 Task: For heading Arial Rounded MT Bold with Underline.  font size for heading26,  'Change the font style of data to'Browallia New.  and font size to 18,  Change the alignment of both headline & data to Align middle & Align Text left.  In the sheet  BankTransactions logbook
Action: Mouse moved to (48, 193)
Screenshot: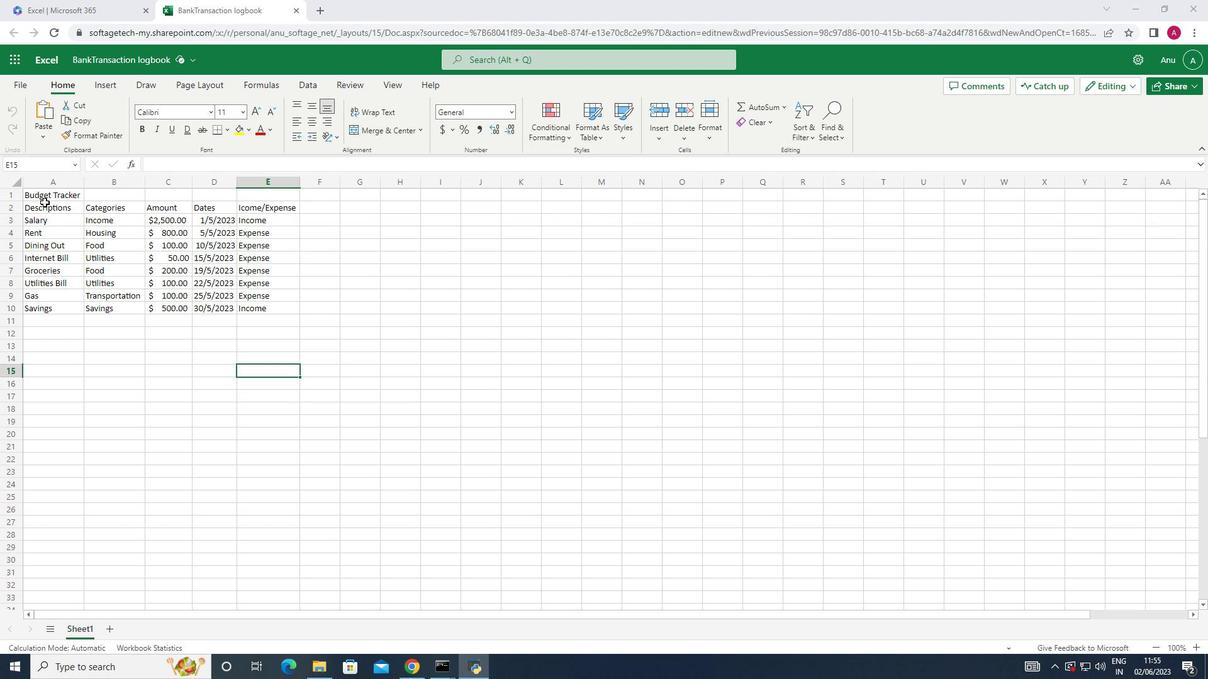 
Action: Mouse pressed left at (48, 193)
Screenshot: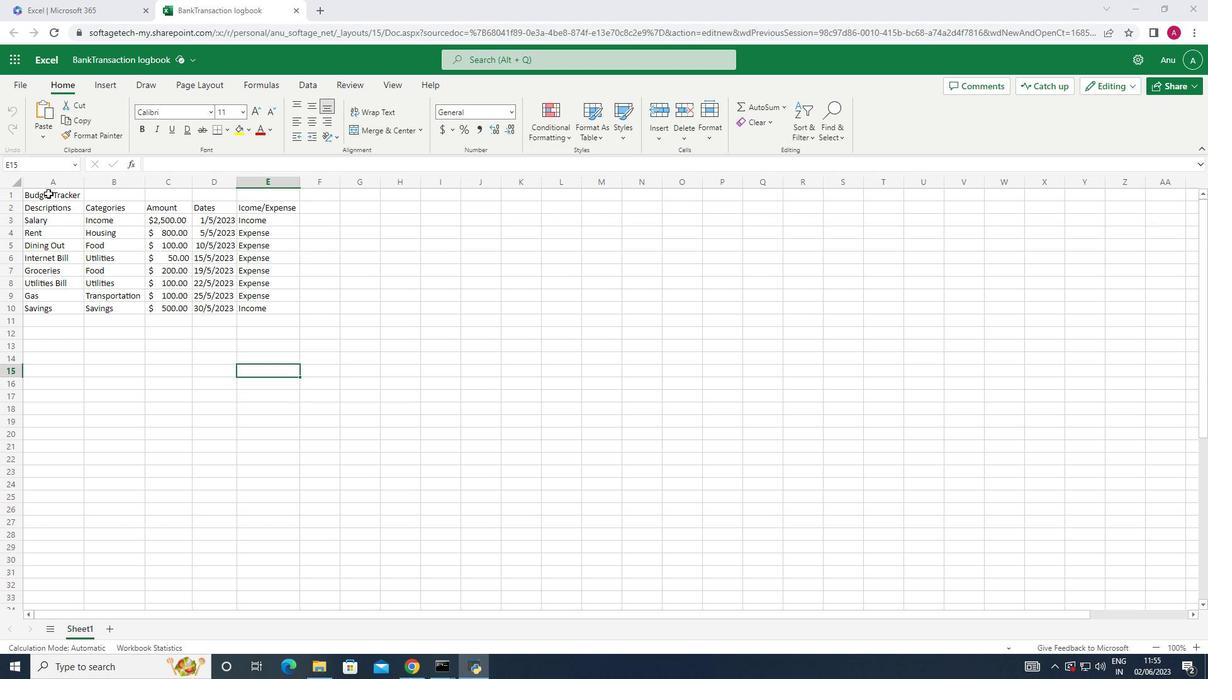
Action: Mouse moved to (208, 106)
Screenshot: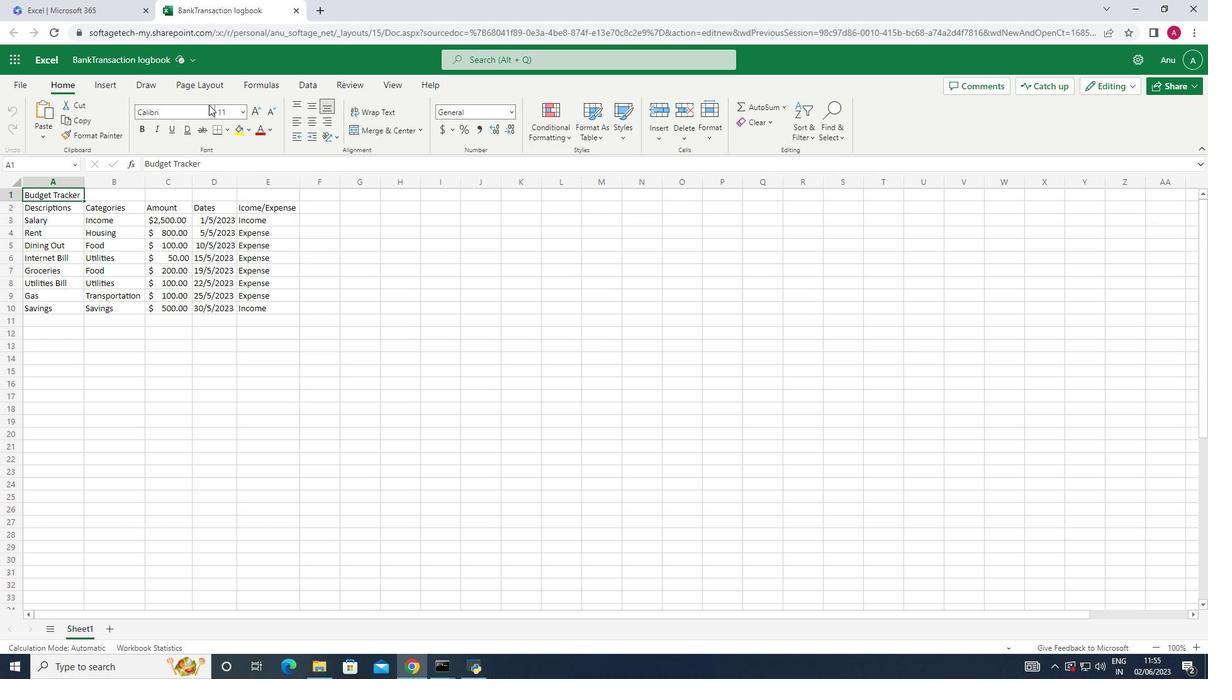 
Action: Mouse pressed left at (208, 106)
Screenshot: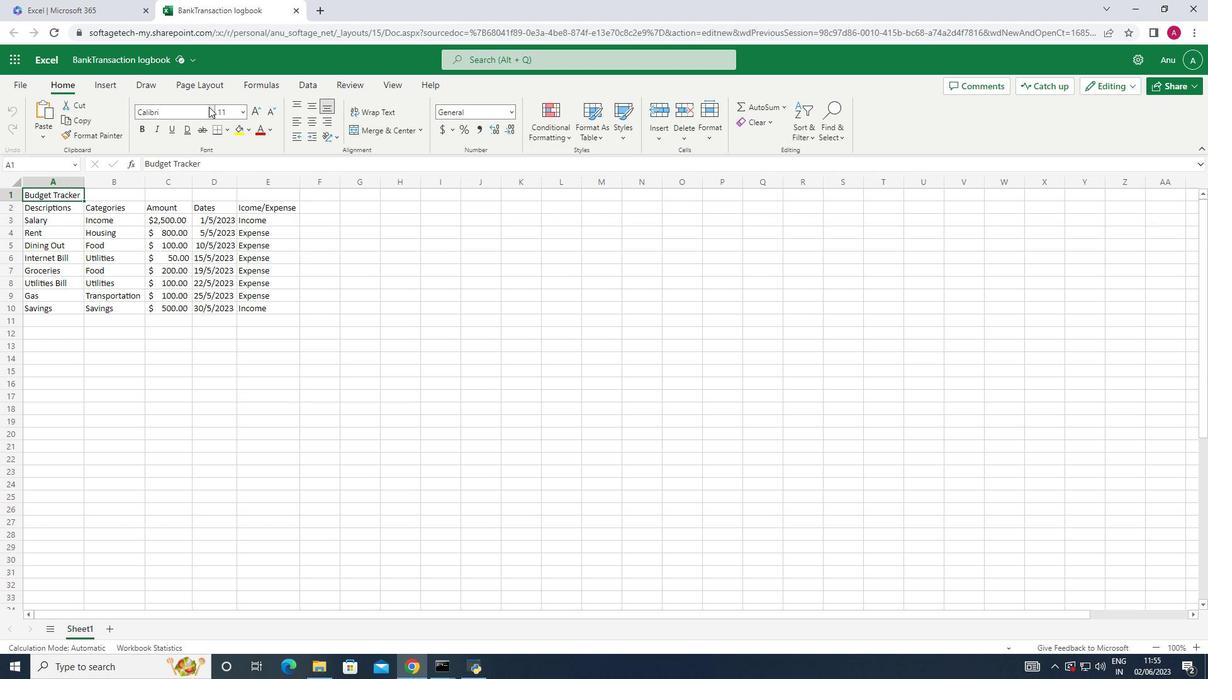 
Action: Mouse moved to (179, 106)
Screenshot: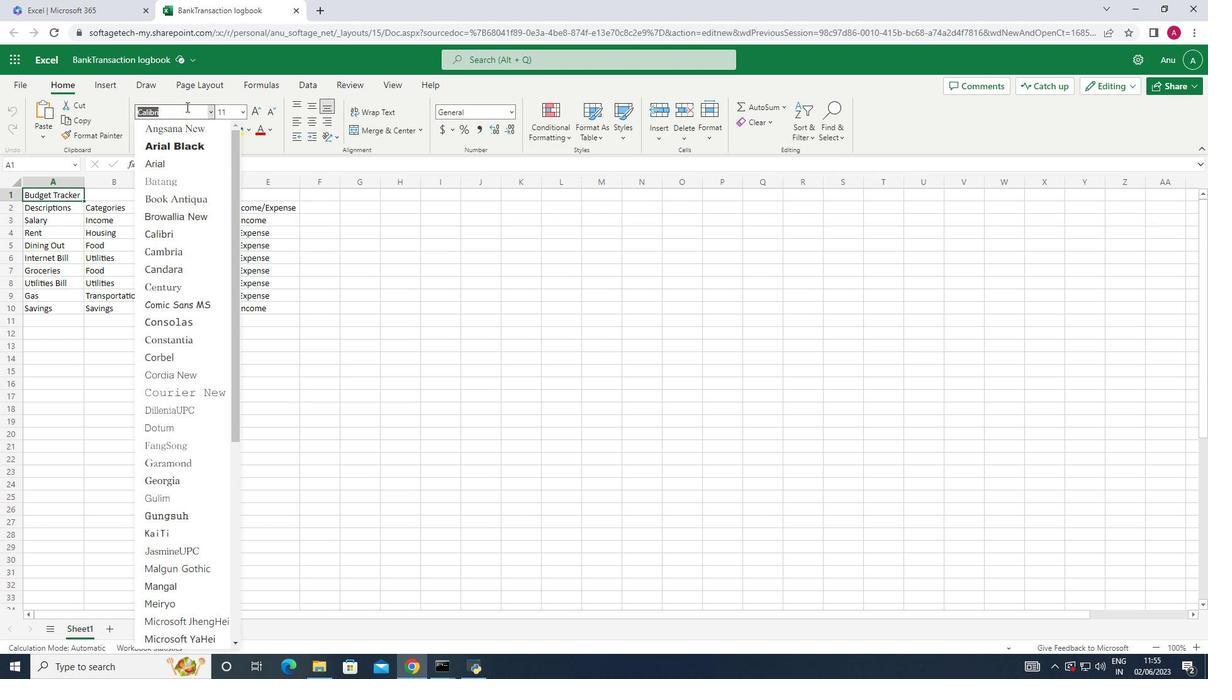 
Action: Key pressed <Key.shift><Key.shift>Arial<Key.space><Key.shift>Rounded<Key.space><Key.shift>MT<Key.enter>
Screenshot: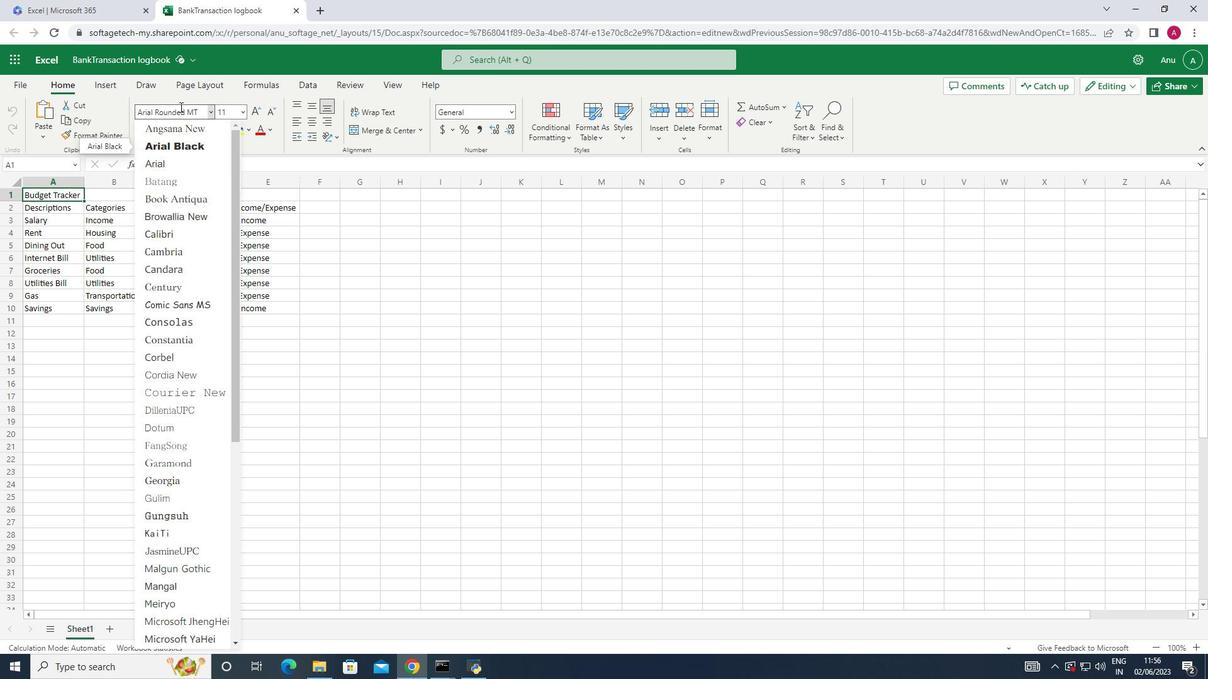 
Action: Mouse moved to (141, 128)
Screenshot: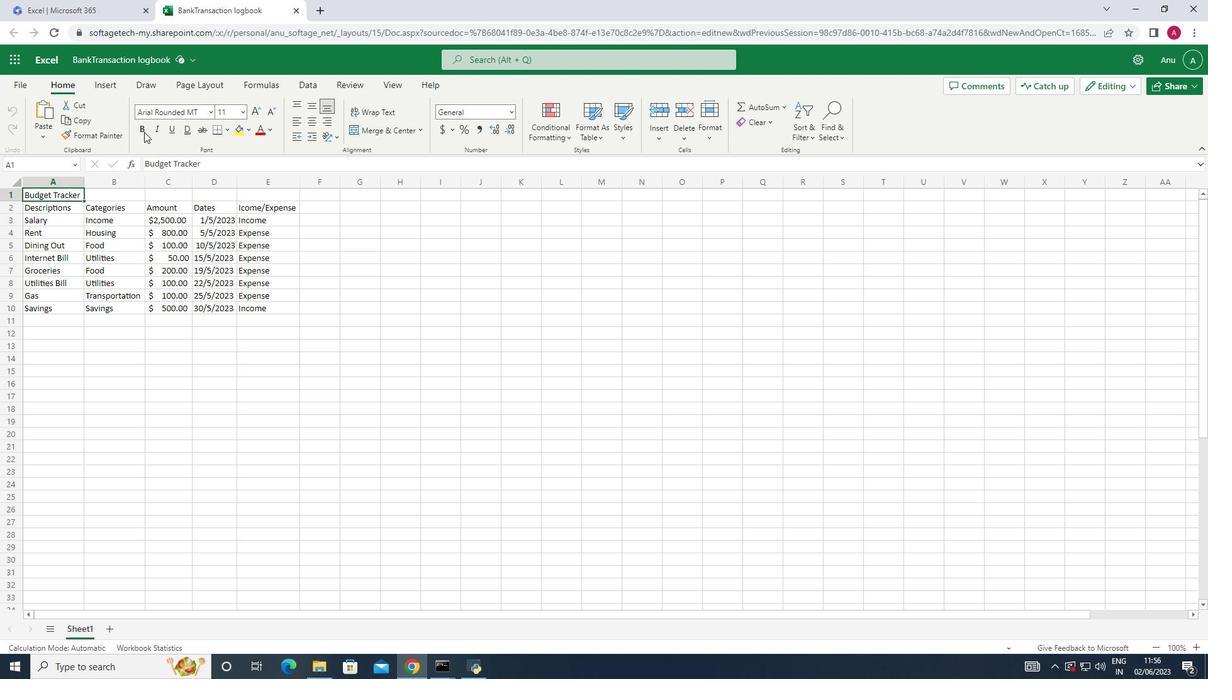
Action: Mouse pressed left at (141, 128)
Screenshot: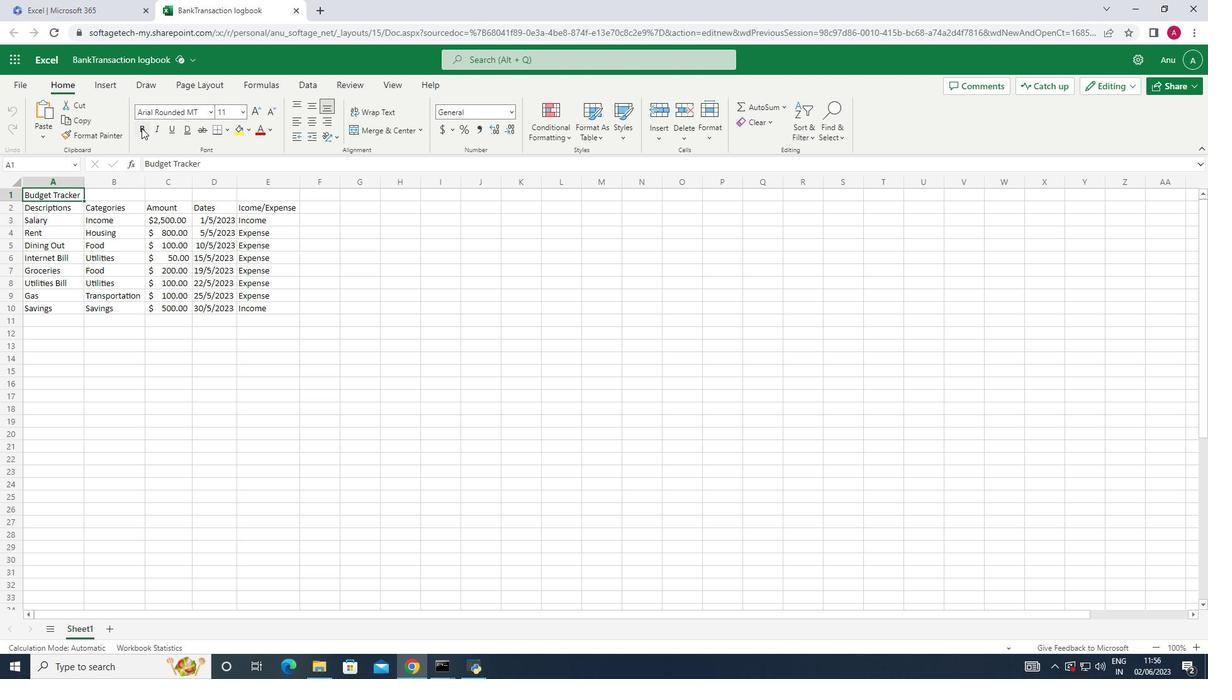 
Action: Mouse moved to (171, 128)
Screenshot: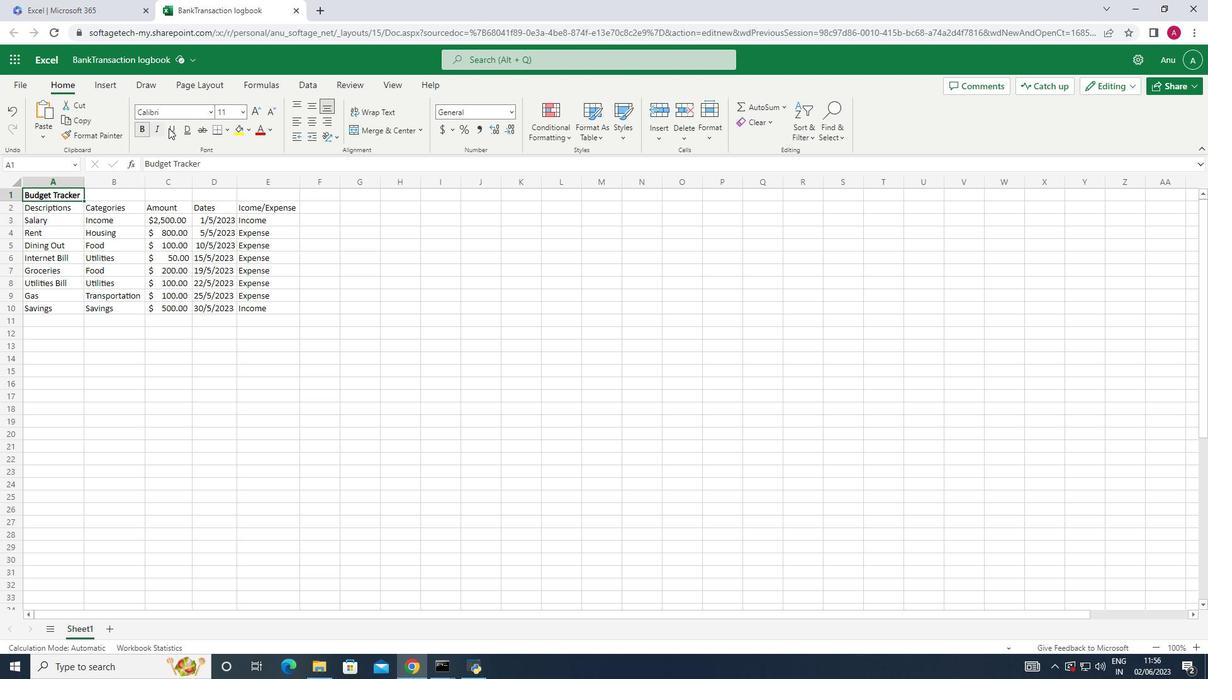 
Action: Mouse pressed left at (171, 128)
Screenshot: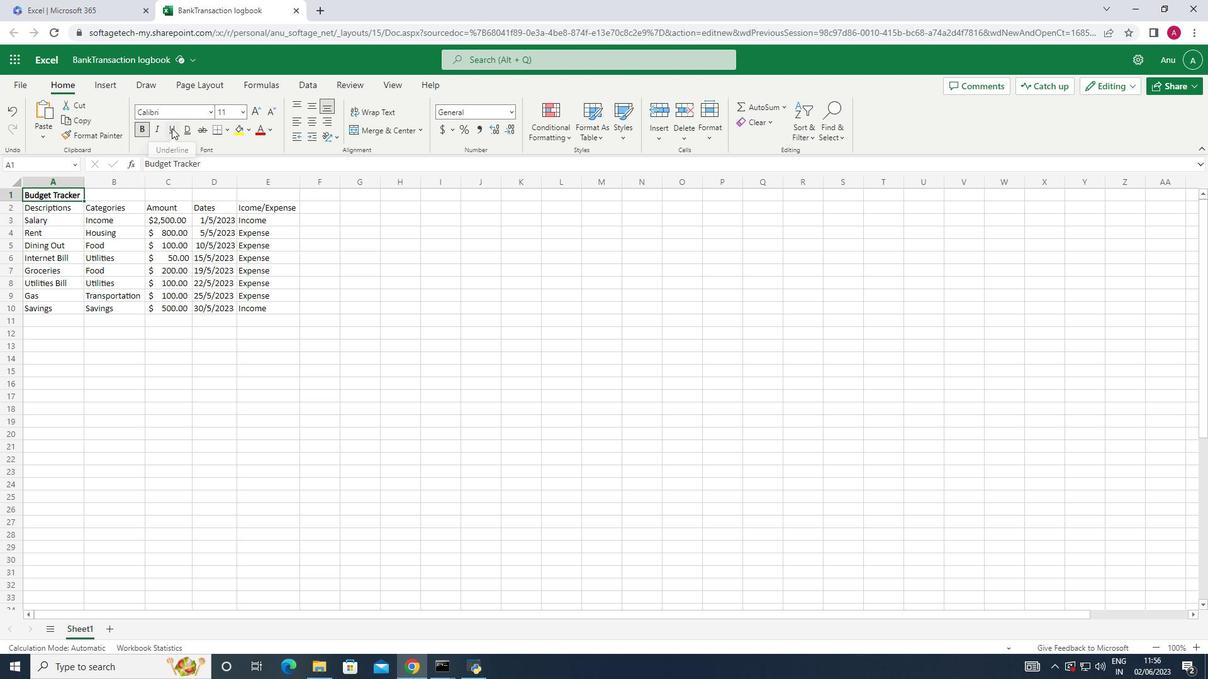 
Action: Mouse moved to (241, 112)
Screenshot: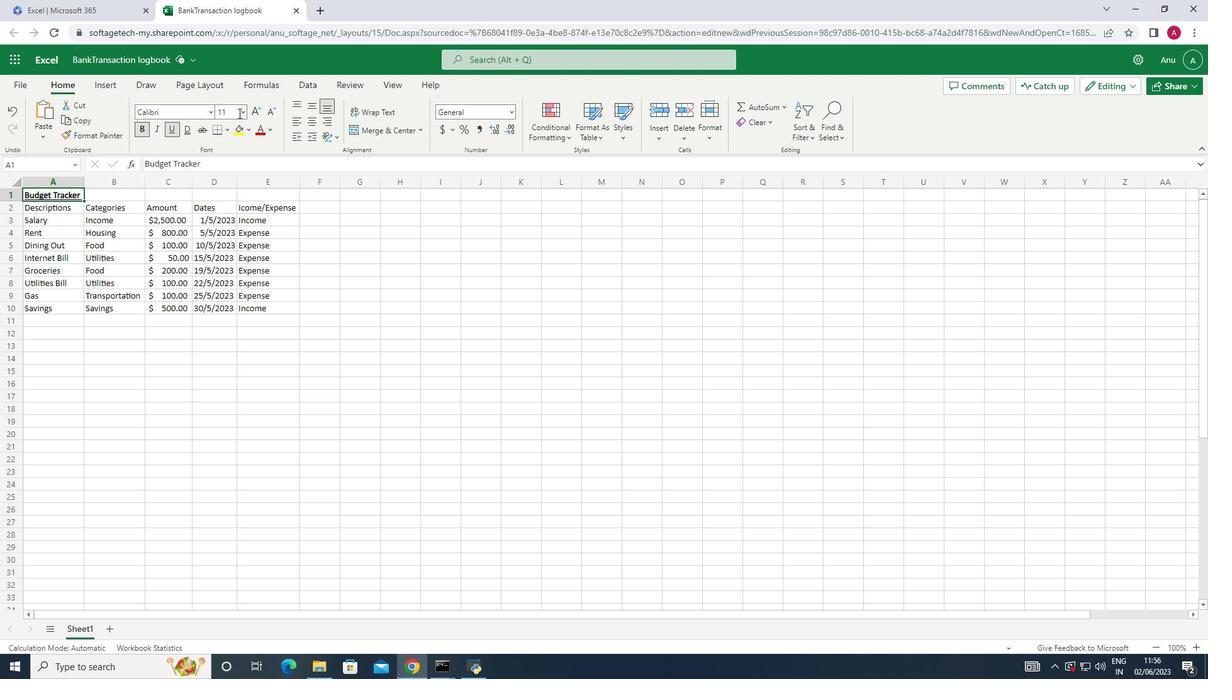 
Action: Mouse pressed left at (241, 112)
Screenshot: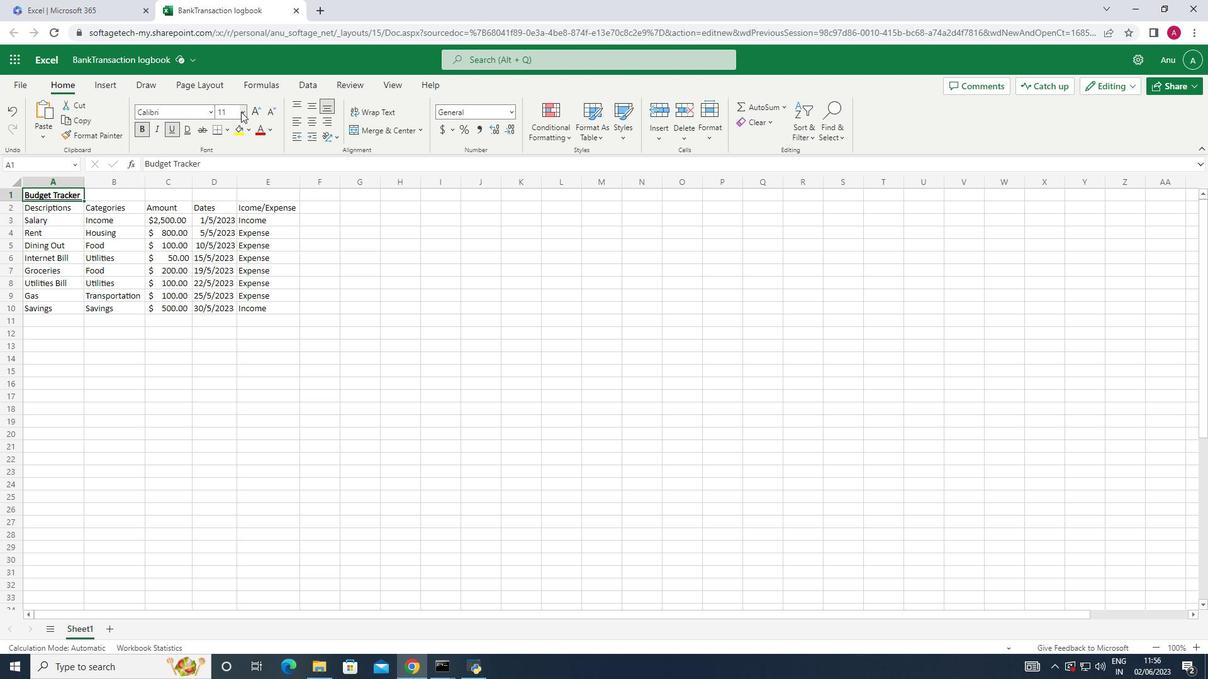 
Action: Mouse moved to (232, 304)
Screenshot: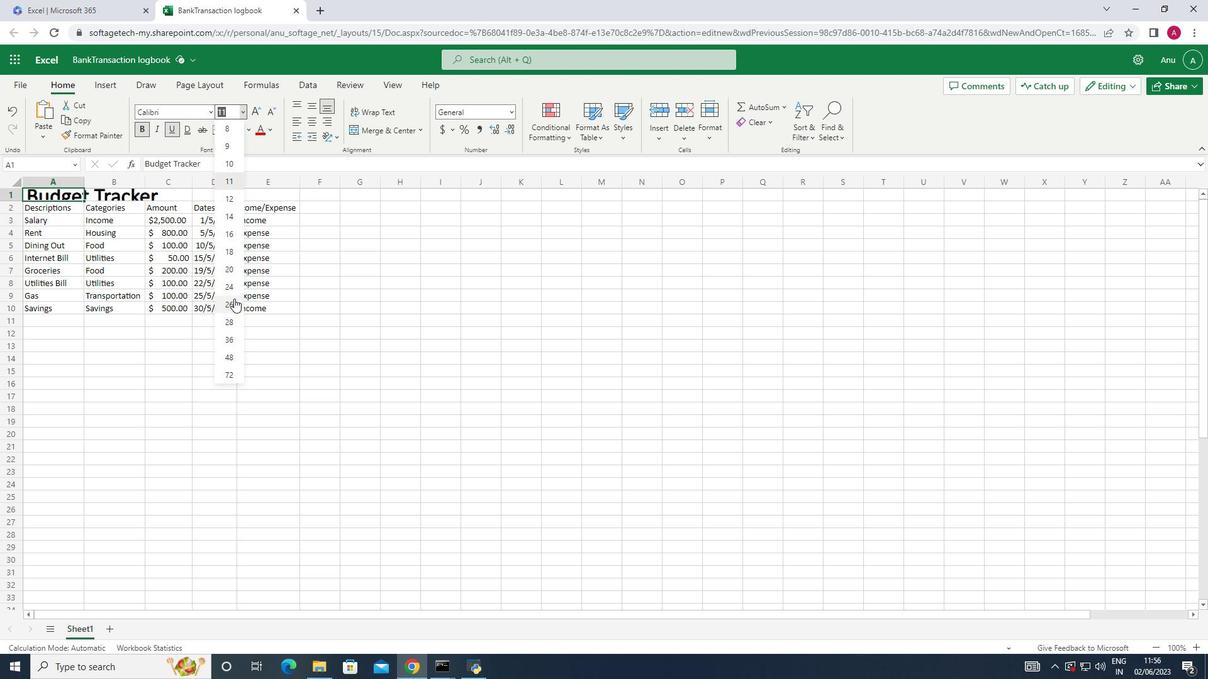 
Action: Mouse pressed left at (232, 304)
Screenshot: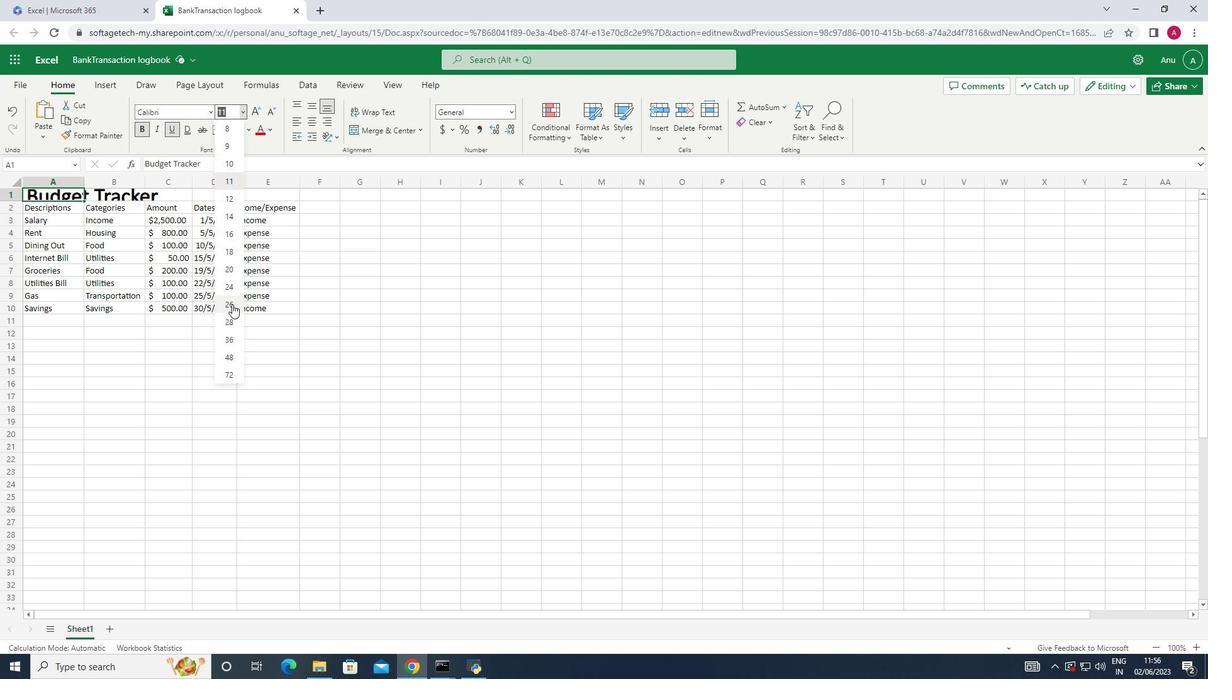 
Action: Mouse moved to (59, 222)
Screenshot: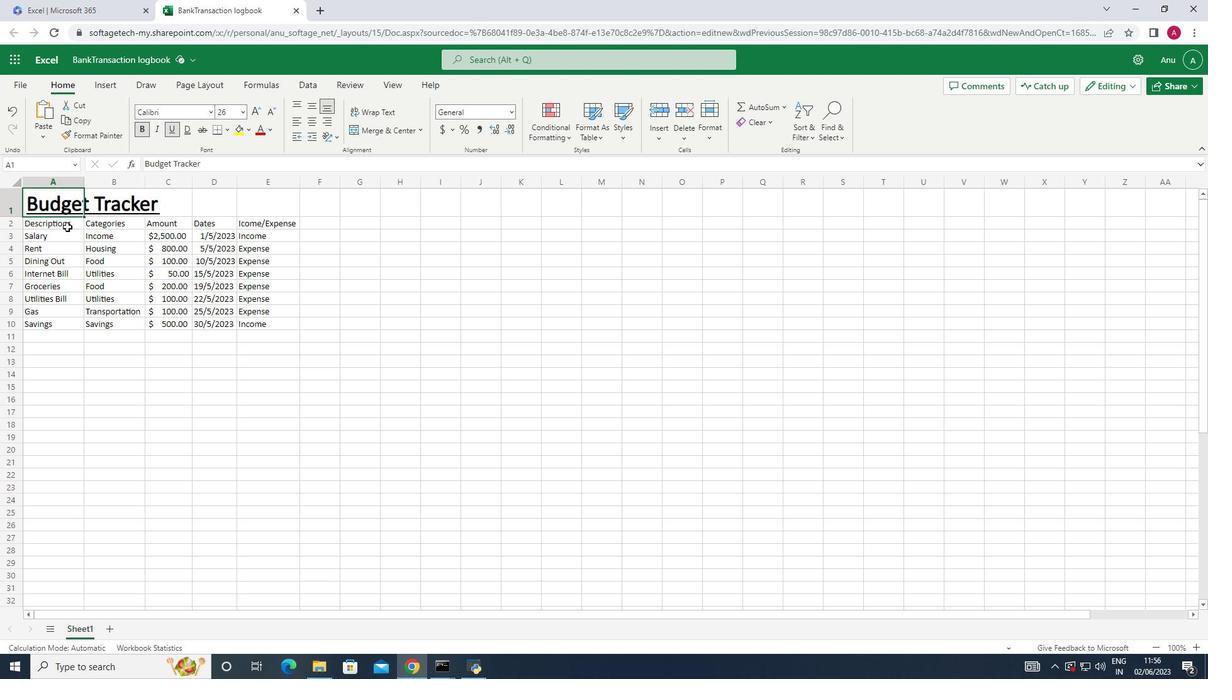 
Action: Mouse pressed left at (59, 222)
Screenshot: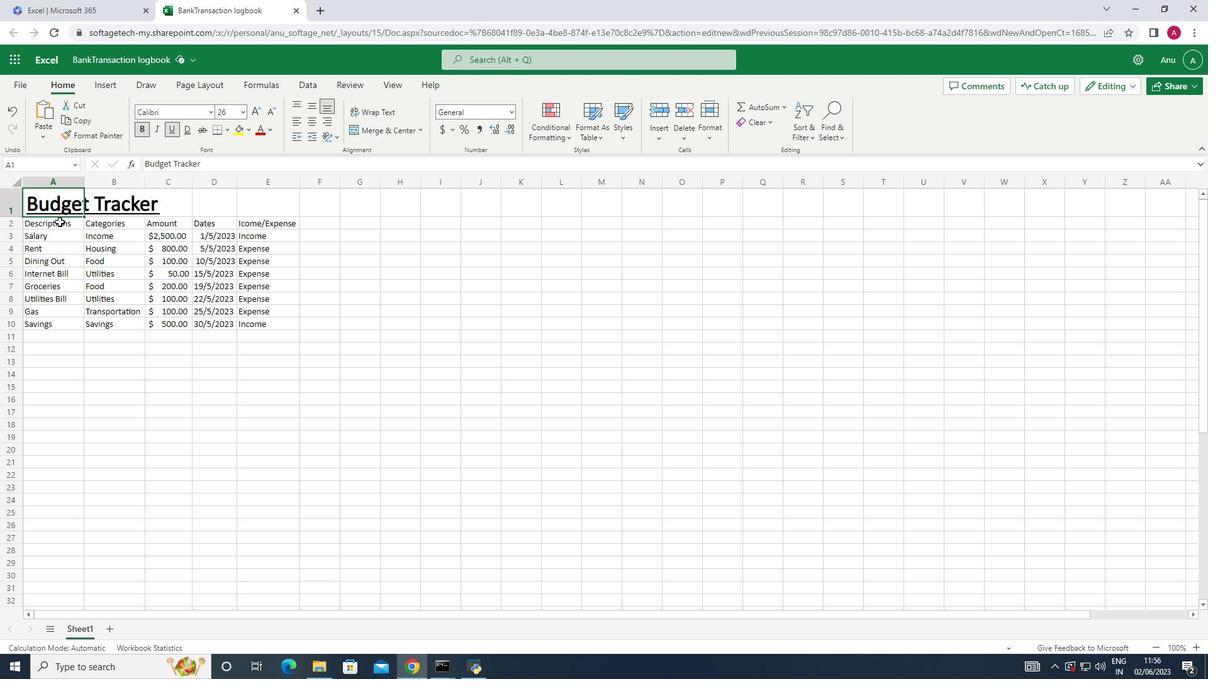 
Action: Mouse moved to (210, 116)
Screenshot: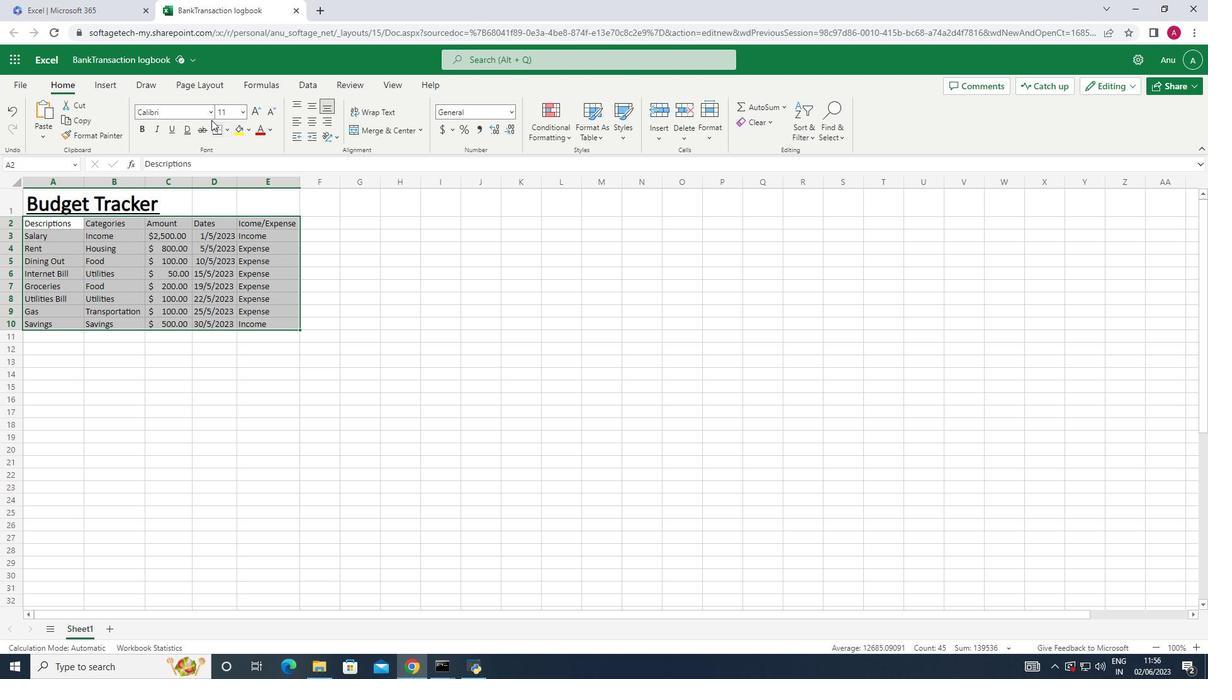 
Action: Mouse pressed left at (210, 116)
Screenshot: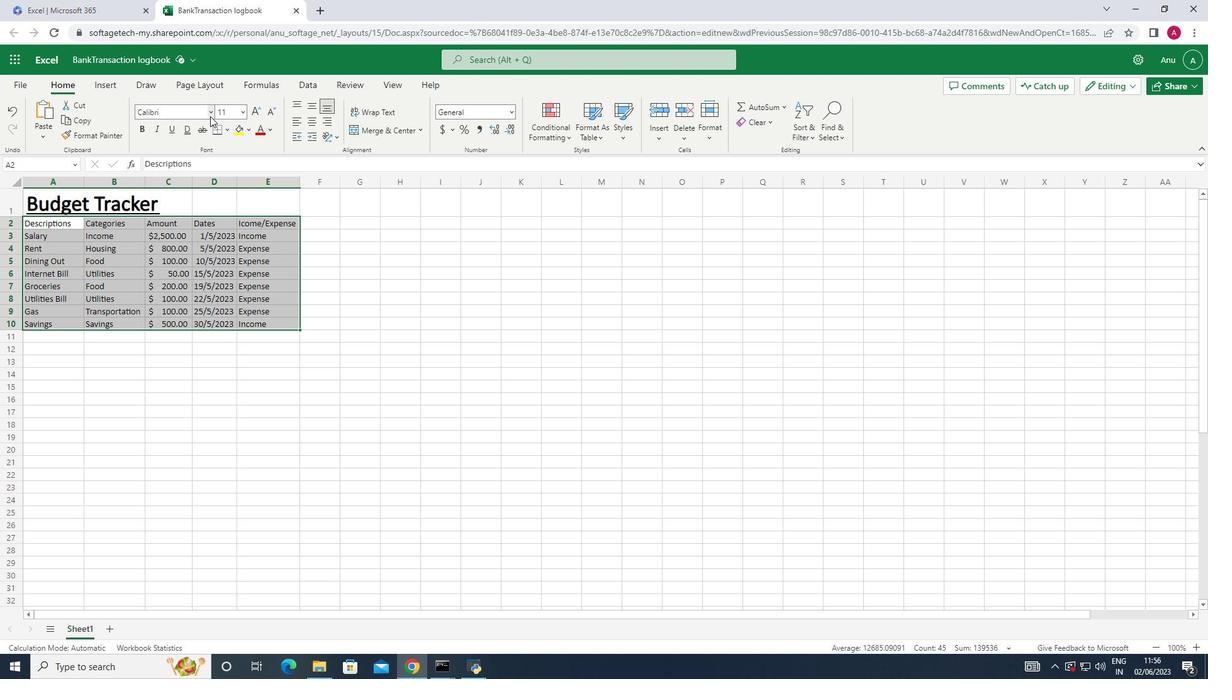 
Action: Mouse moved to (188, 210)
Screenshot: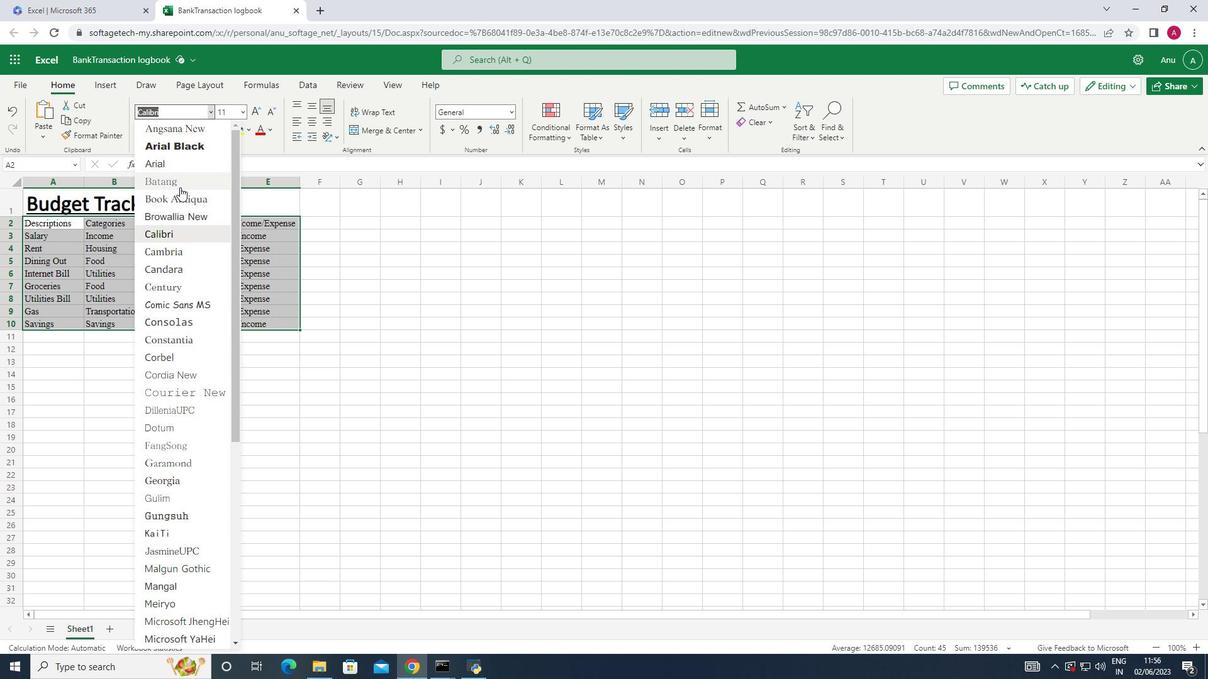 
Action: Mouse pressed left at (188, 210)
Screenshot: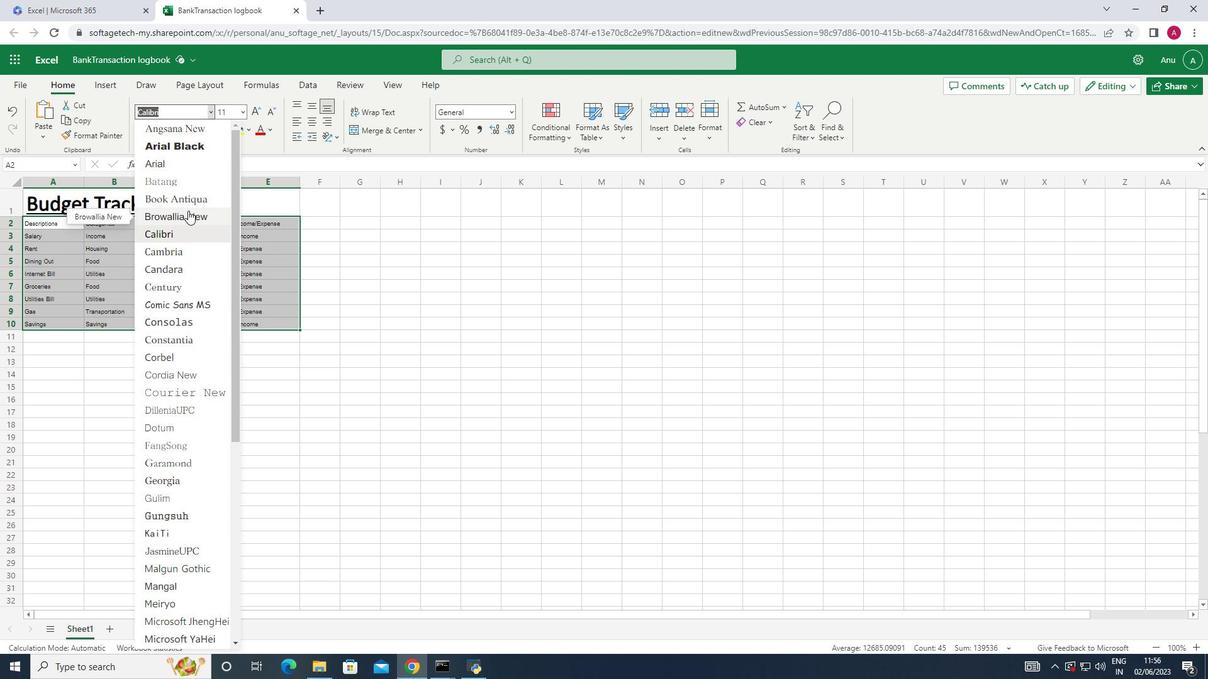 
Action: Mouse moved to (244, 113)
Screenshot: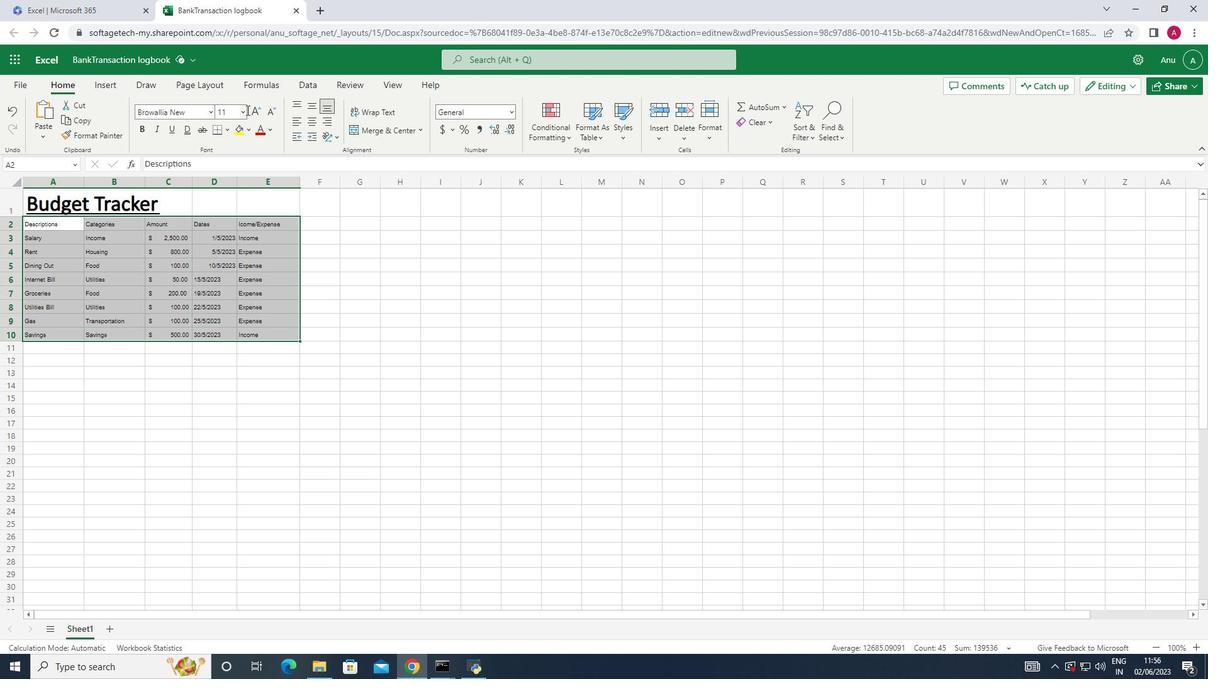 
Action: Mouse pressed left at (244, 113)
Screenshot: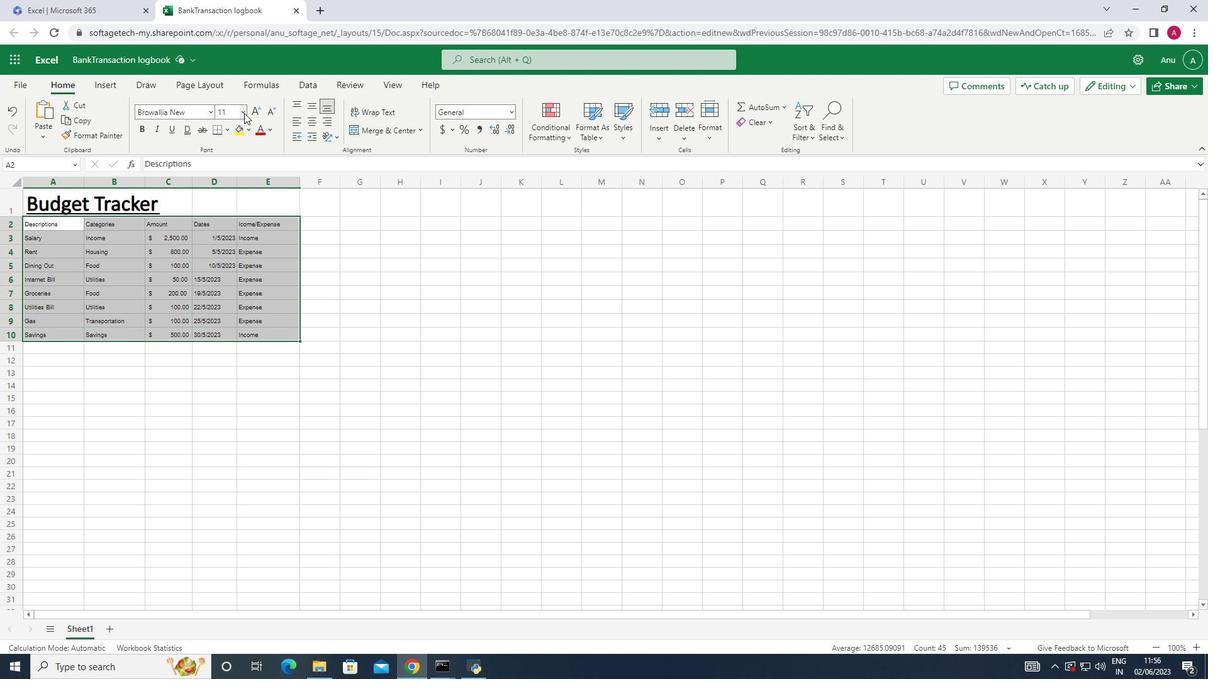 
Action: Mouse moved to (232, 249)
Screenshot: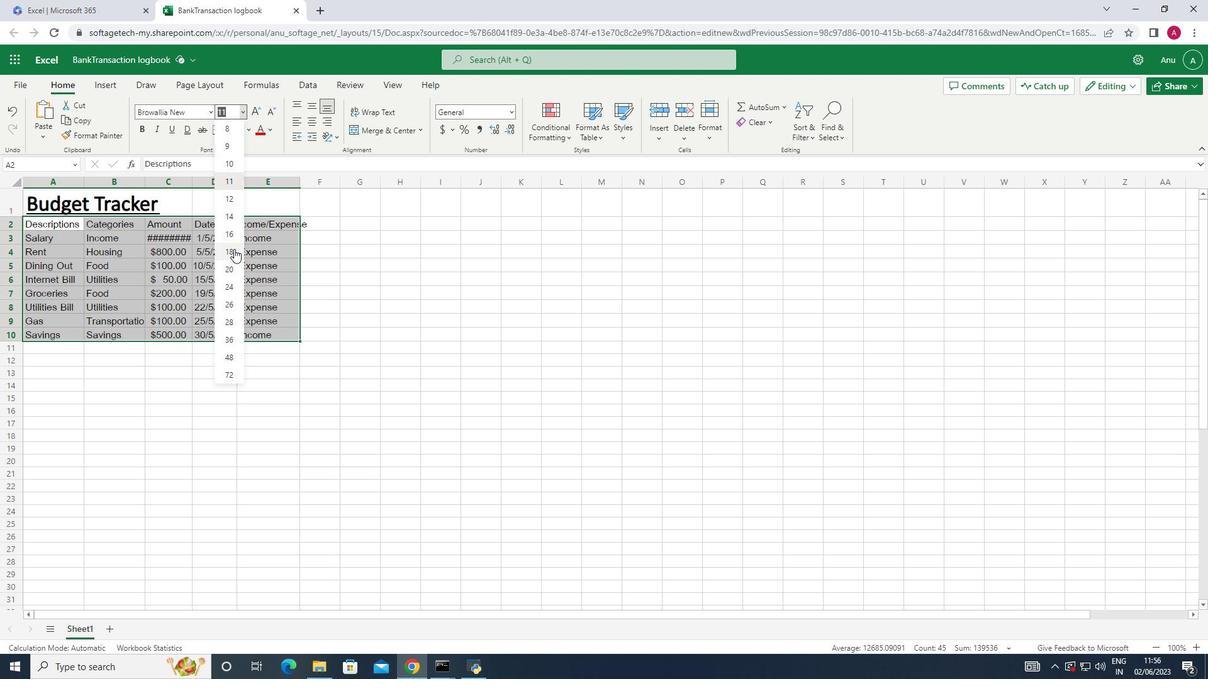 
Action: Mouse pressed left at (232, 249)
Screenshot: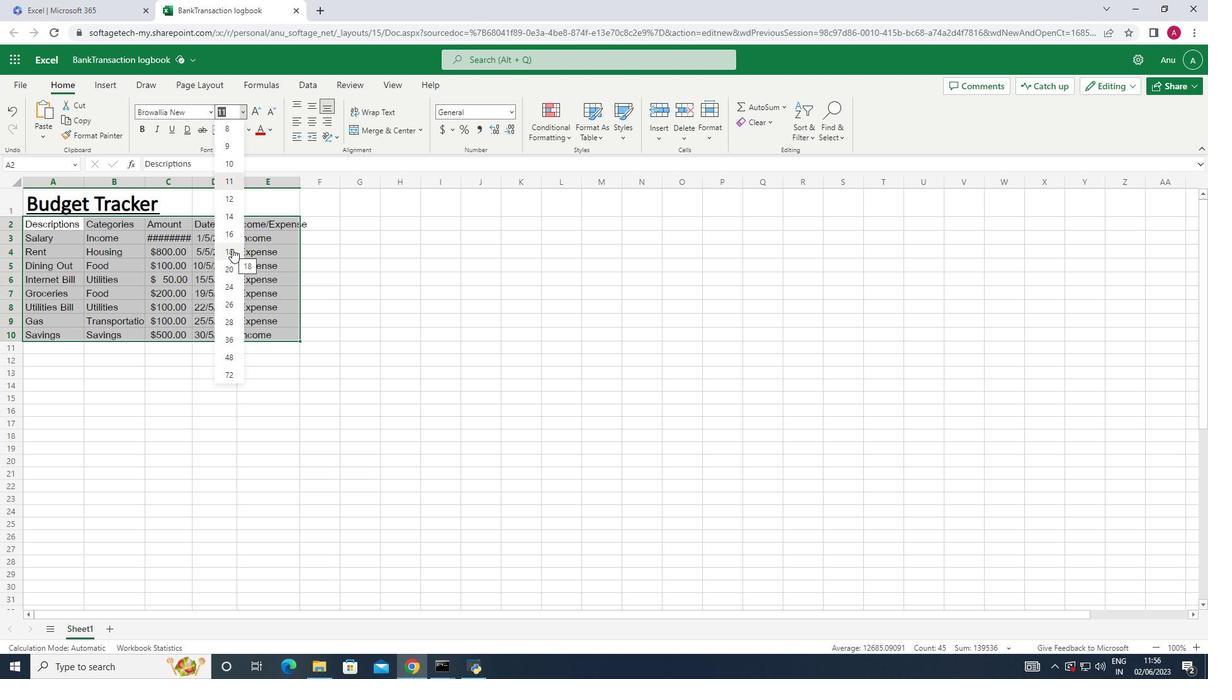 
Action: Mouse moved to (314, 178)
Screenshot: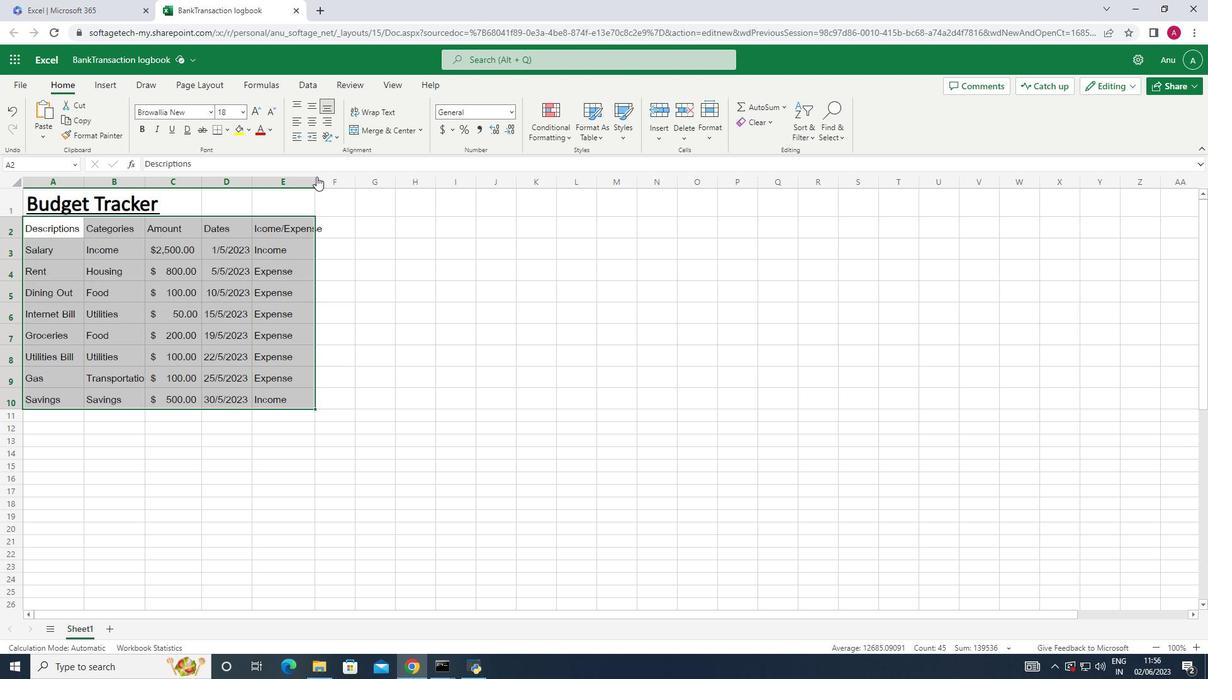 
Action: Mouse pressed left at (314, 178)
Screenshot: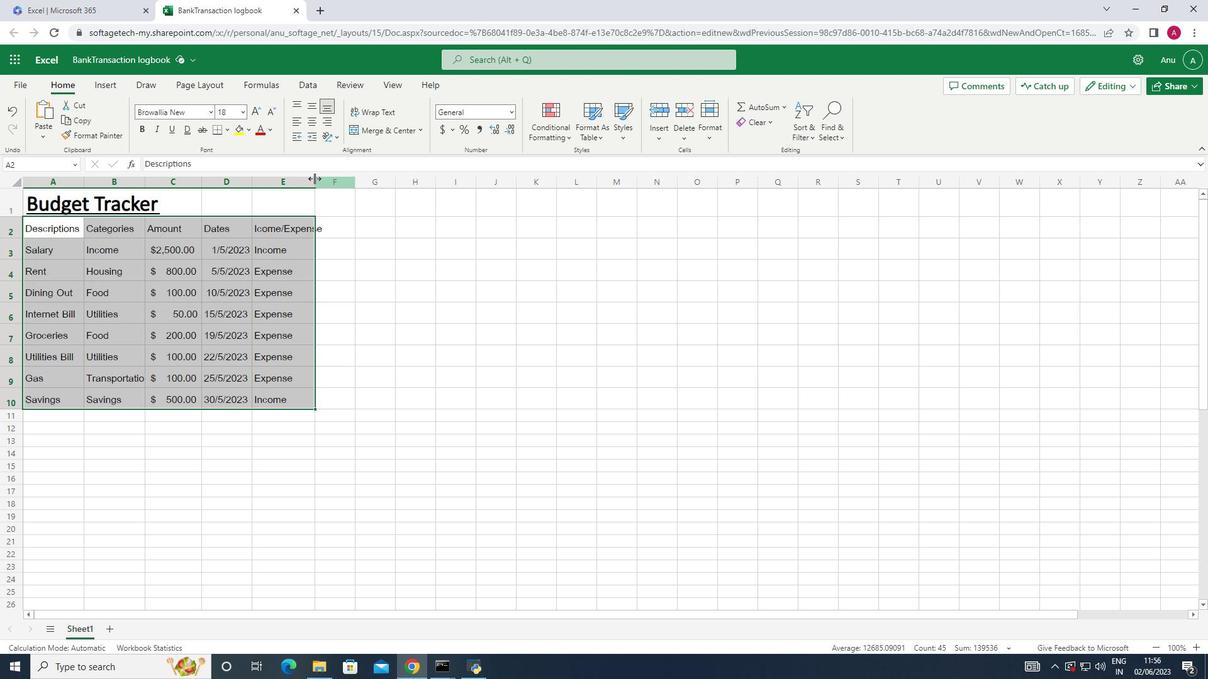 
Action: Mouse pressed left at (314, 178)
Screenshot: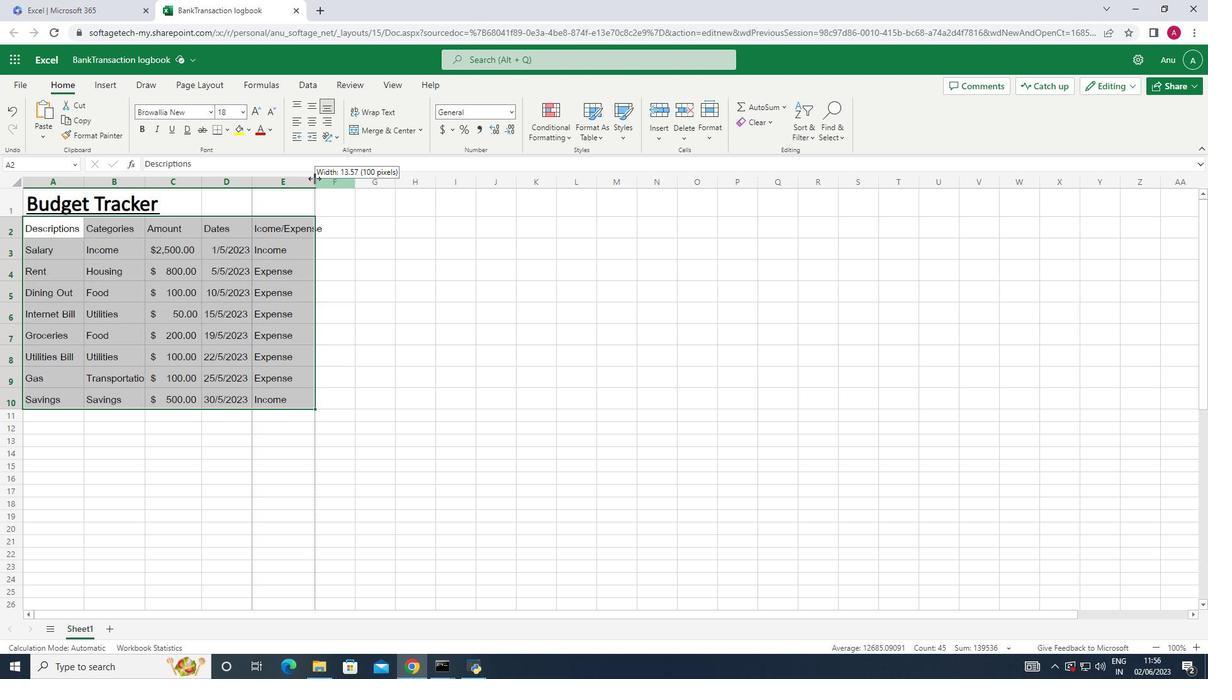 
Action: Mouse moved to (68, 204)
Screenshot: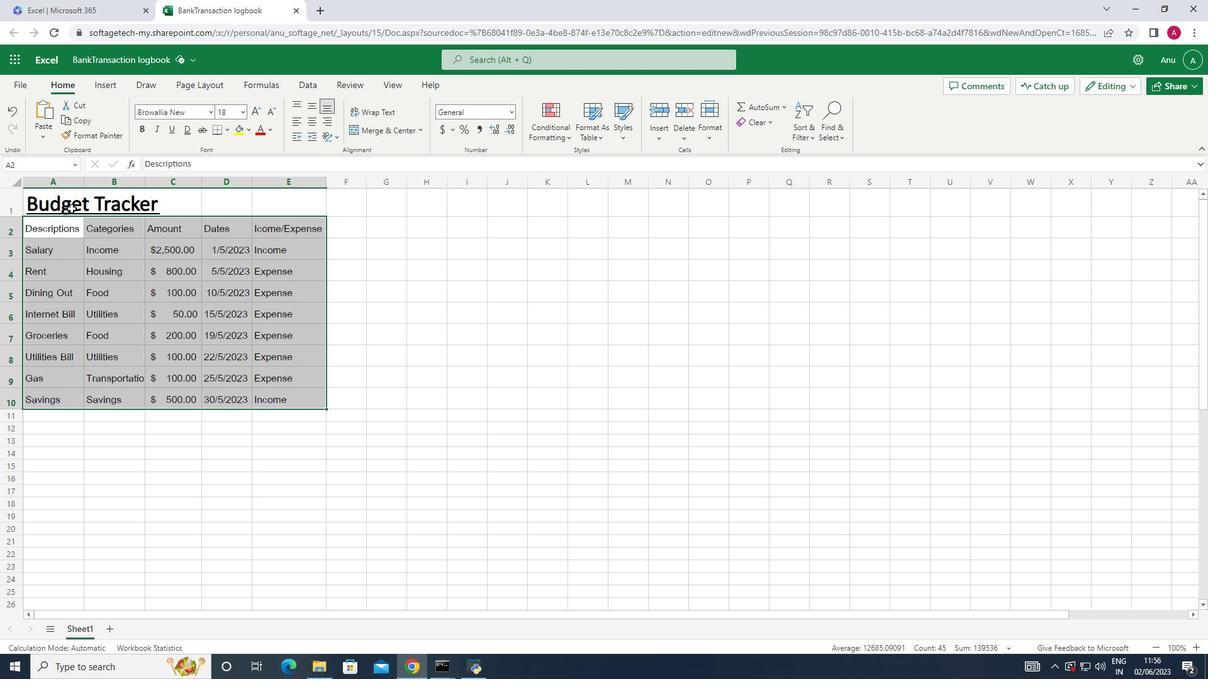 
Action: Mouse pressed left at (68, 204)
Screenshot: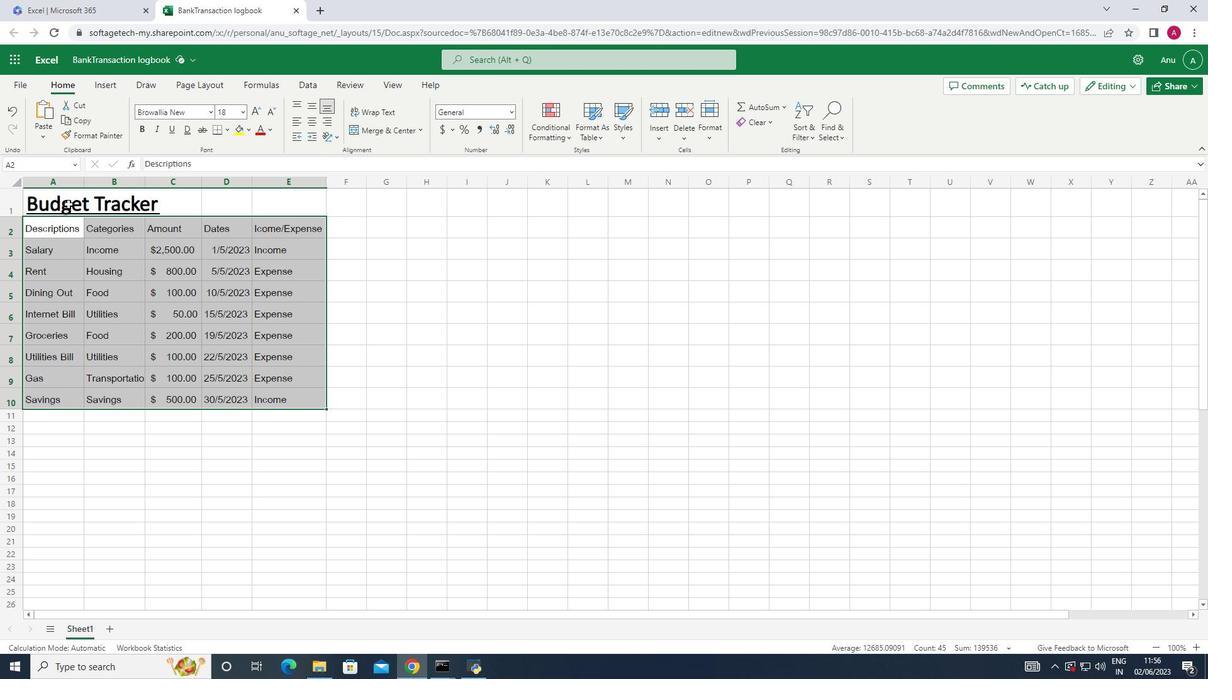 
Action: Mouse moved to (308, 105)
Screenshot: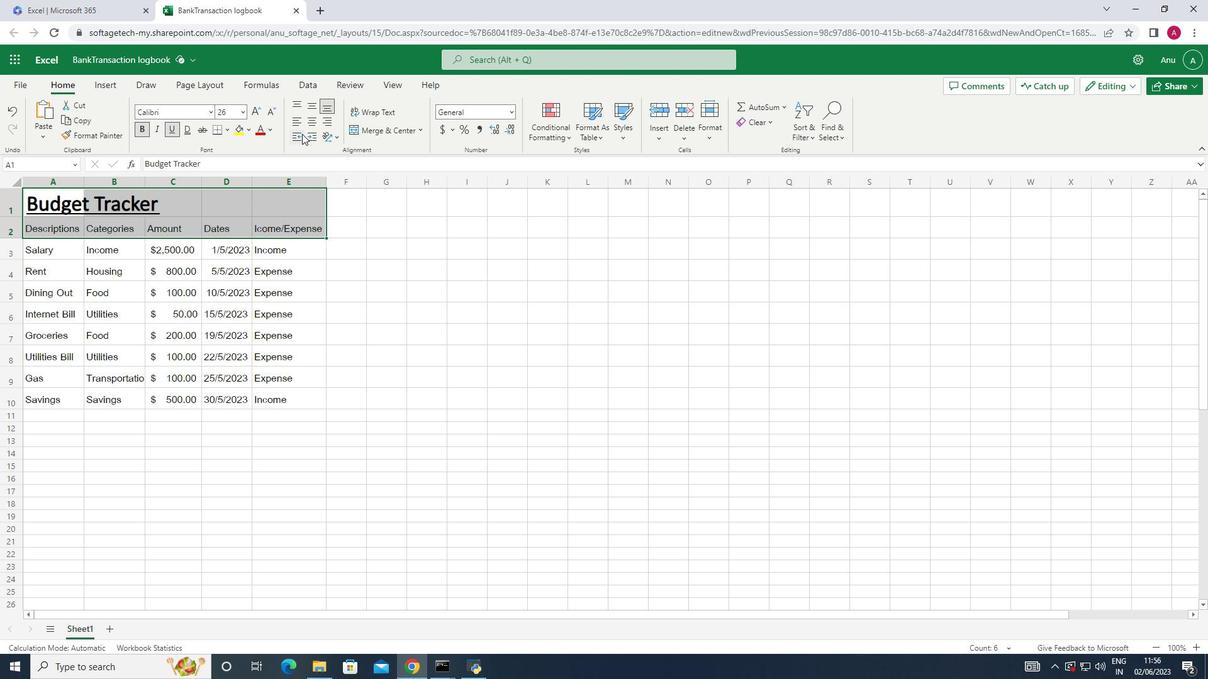 
Action: Mouse pressed left at (308, 105)
Screenshot: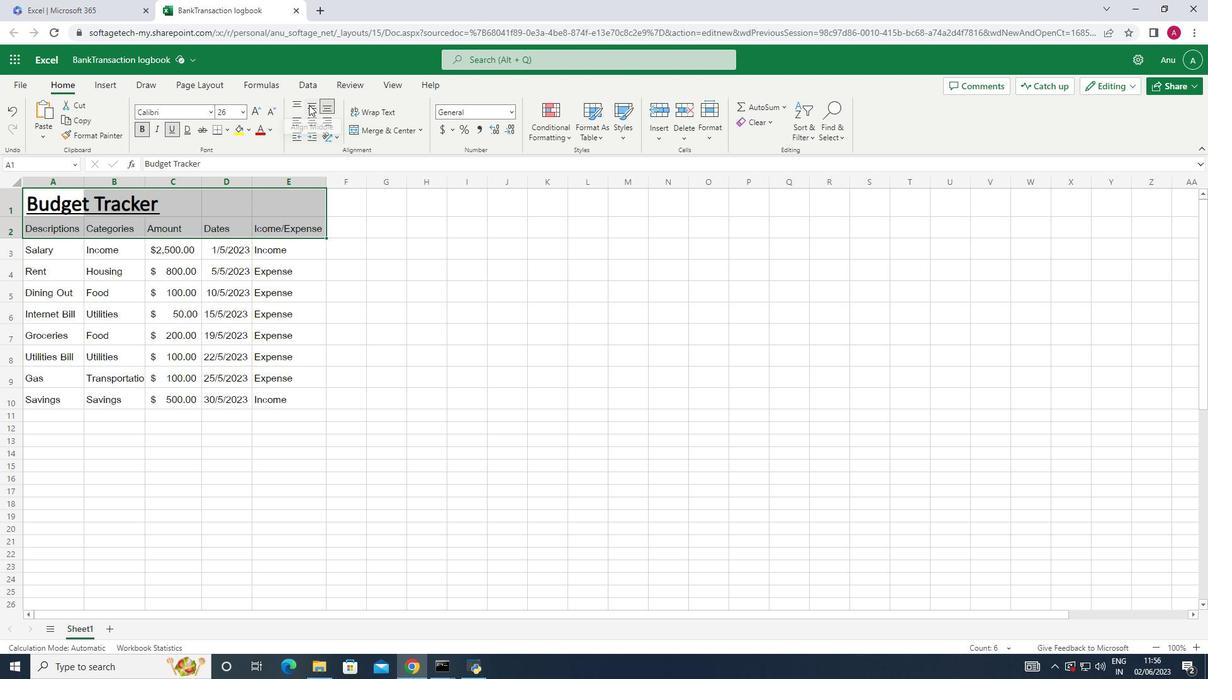 
Action: Mouse moved to (56, 255)
Screenshot: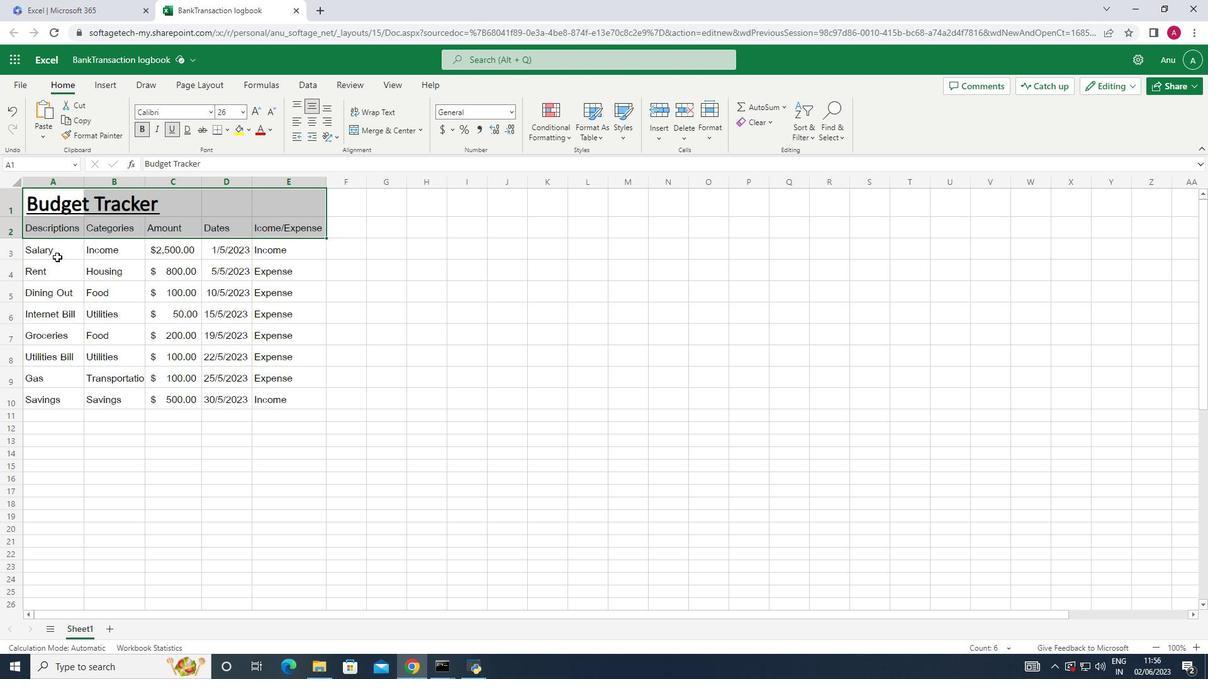 
Action: Mouse pressed left at (56, 255)
Screenshot: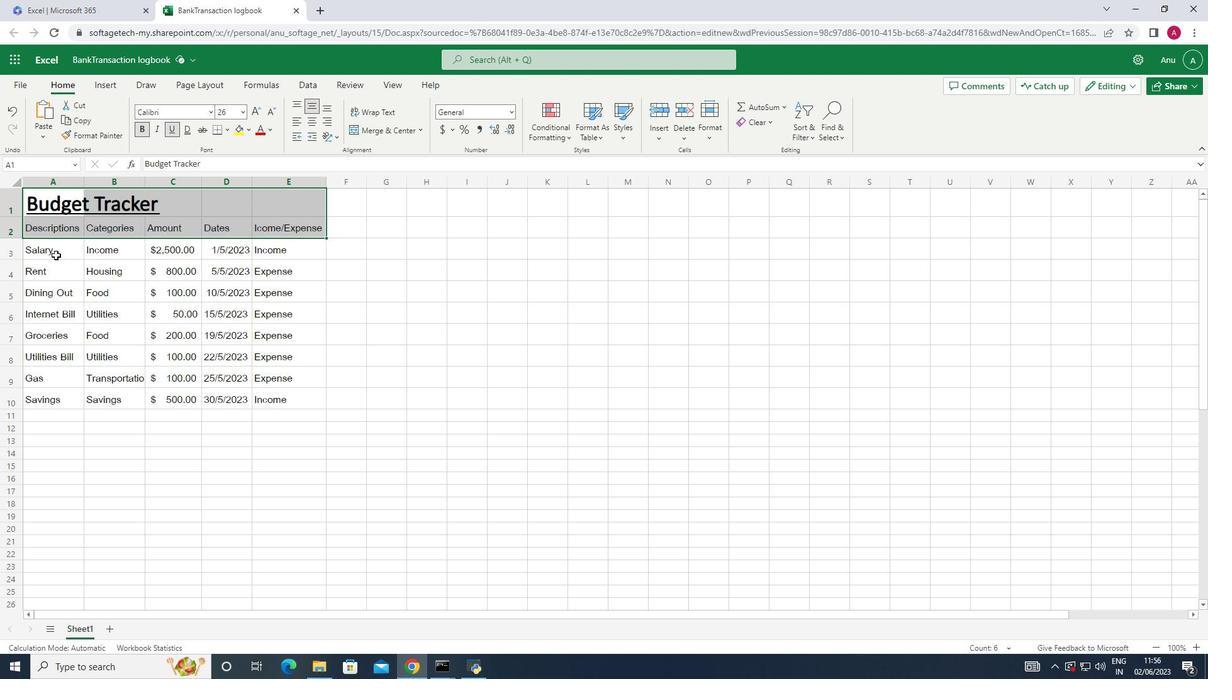 
Action: Mouse moved to (314, 116)
Screenshot: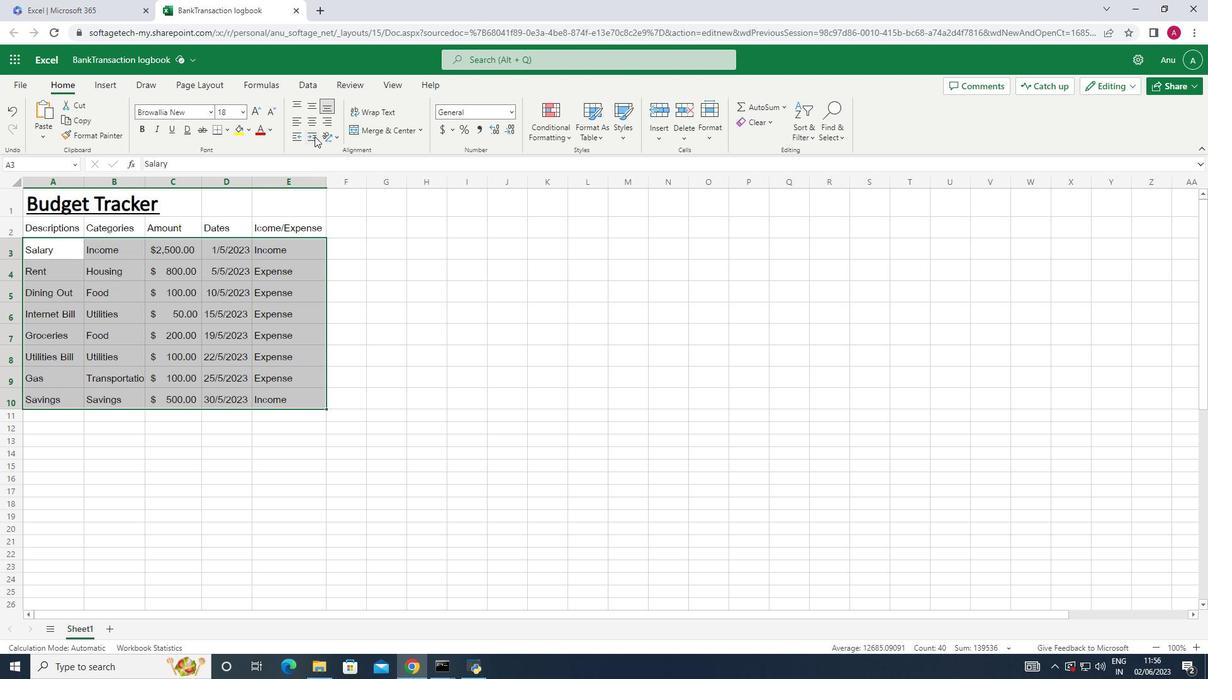 
Action: Mouse pressed left at (314, 116)
Screenshot: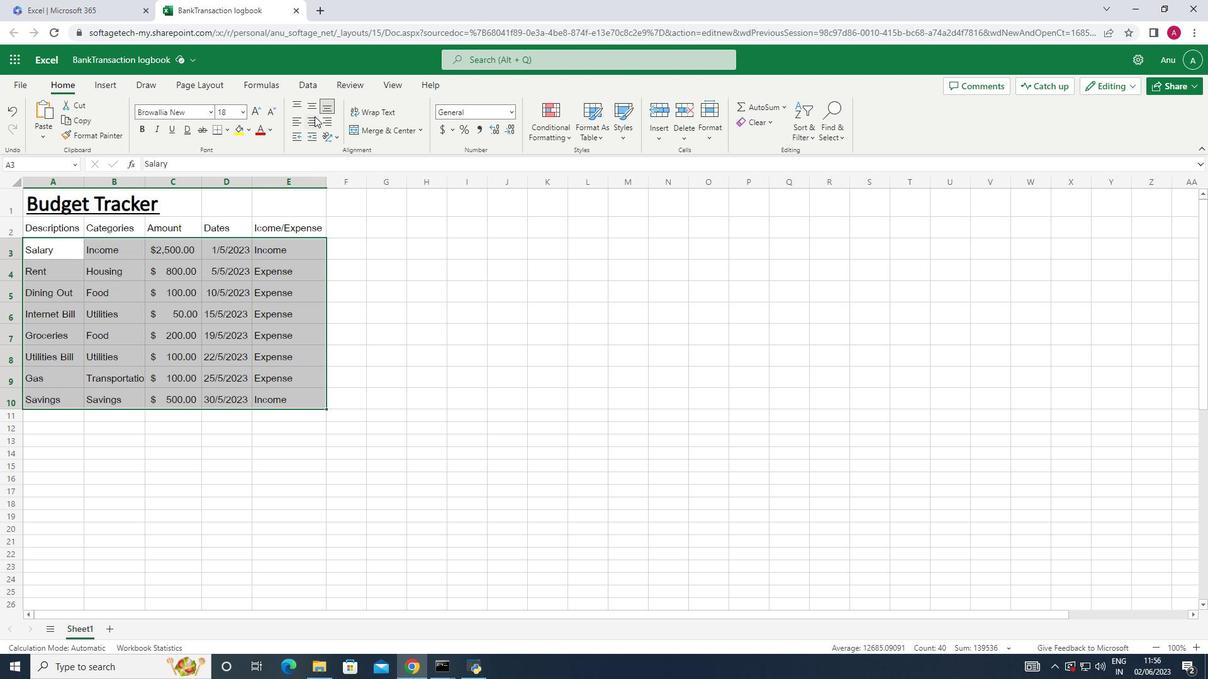 
Action: Mouse moved to (397, 299)
Screenshot: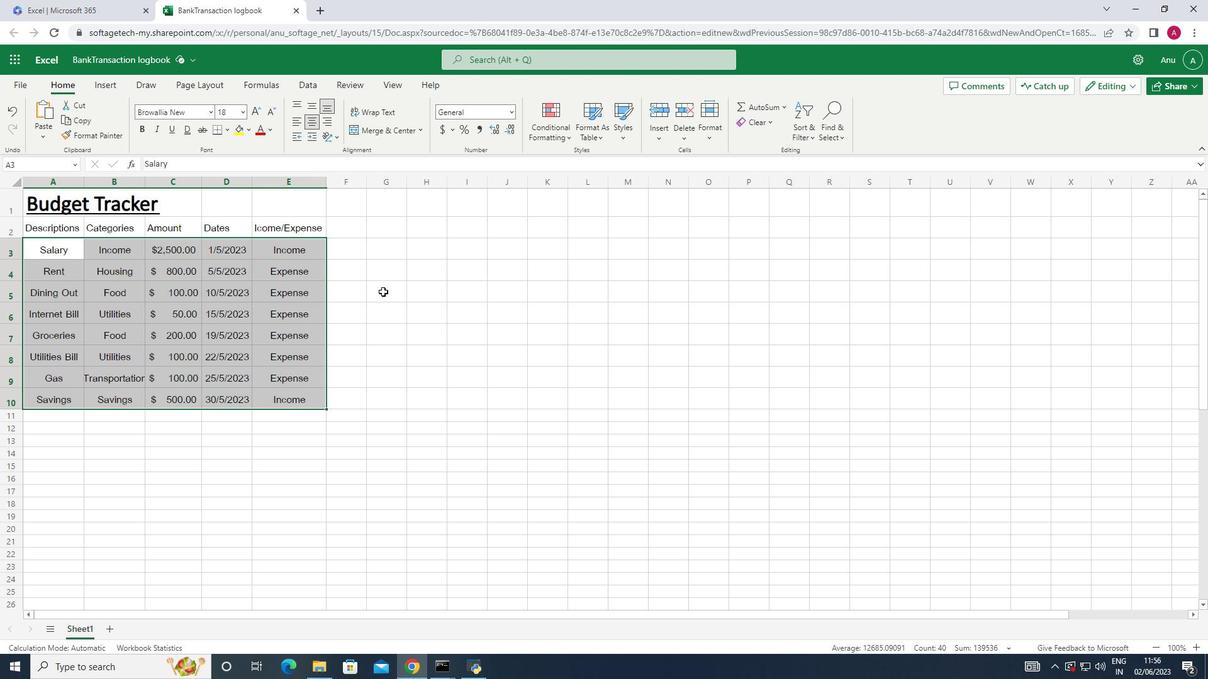 
Action: Mouse pressed left at (397, 299)
Screenshot: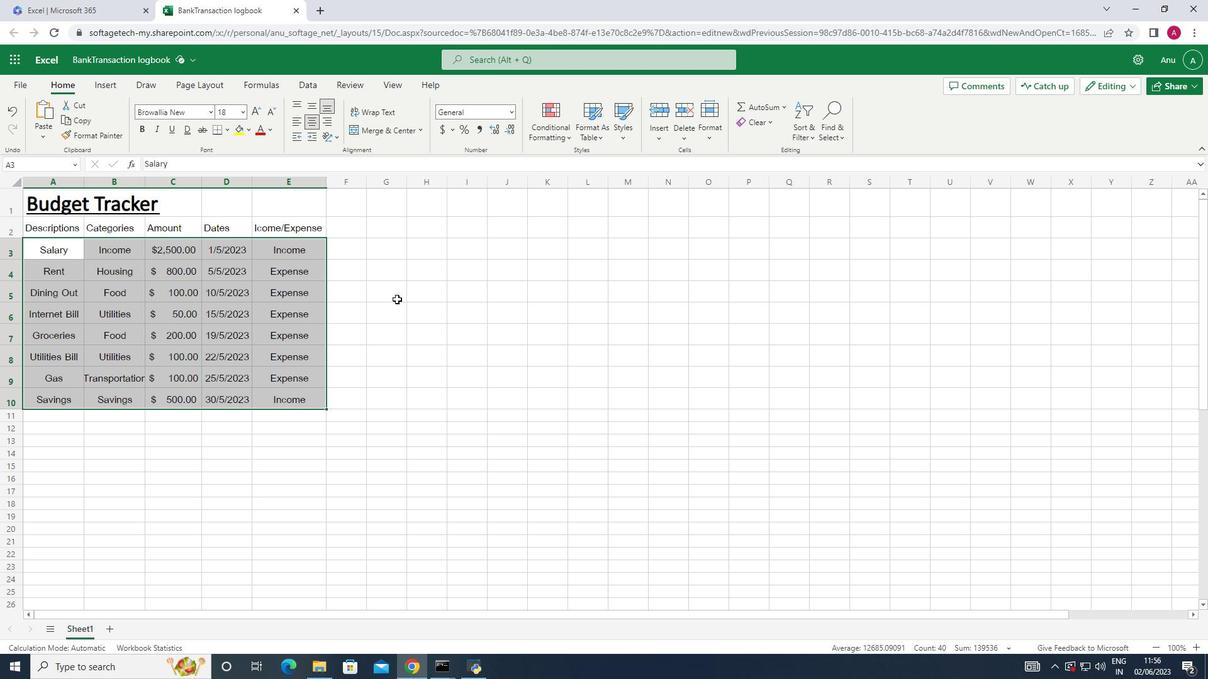 
Action: Mouse moved to (386, 291)
Screenshot: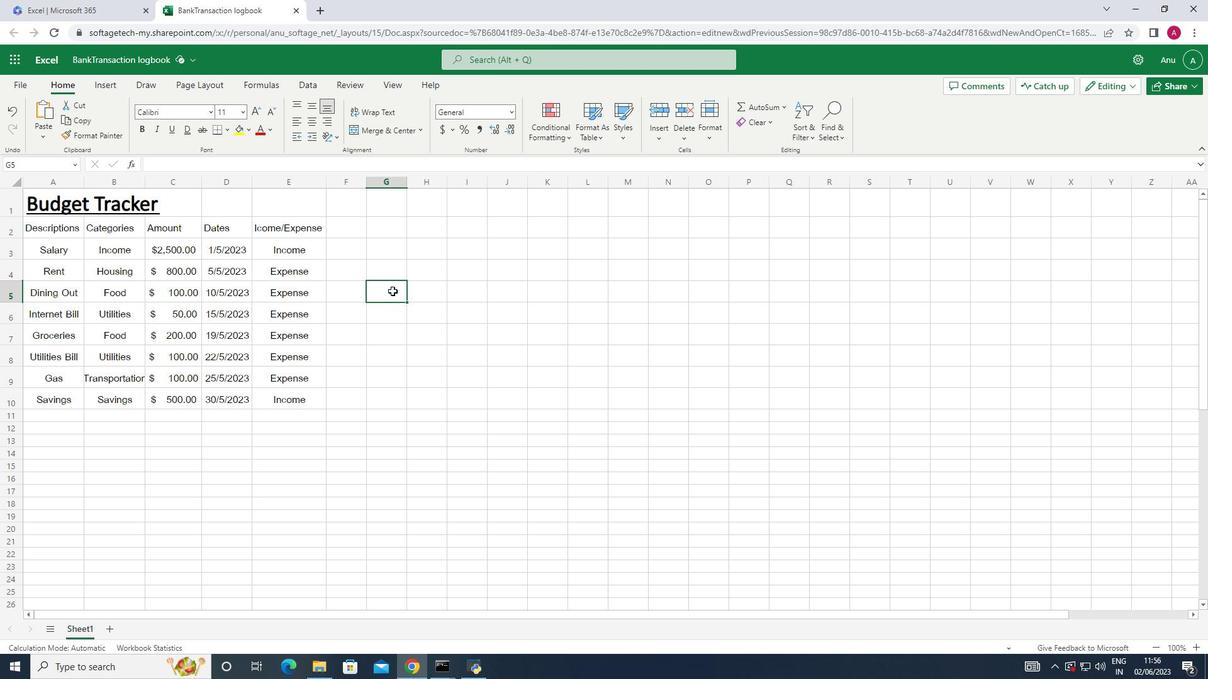 
